 Task: In the notification settings, deactivate the Only show unread option.
Action: Mouse moved to (1052, 49)
Screenshot: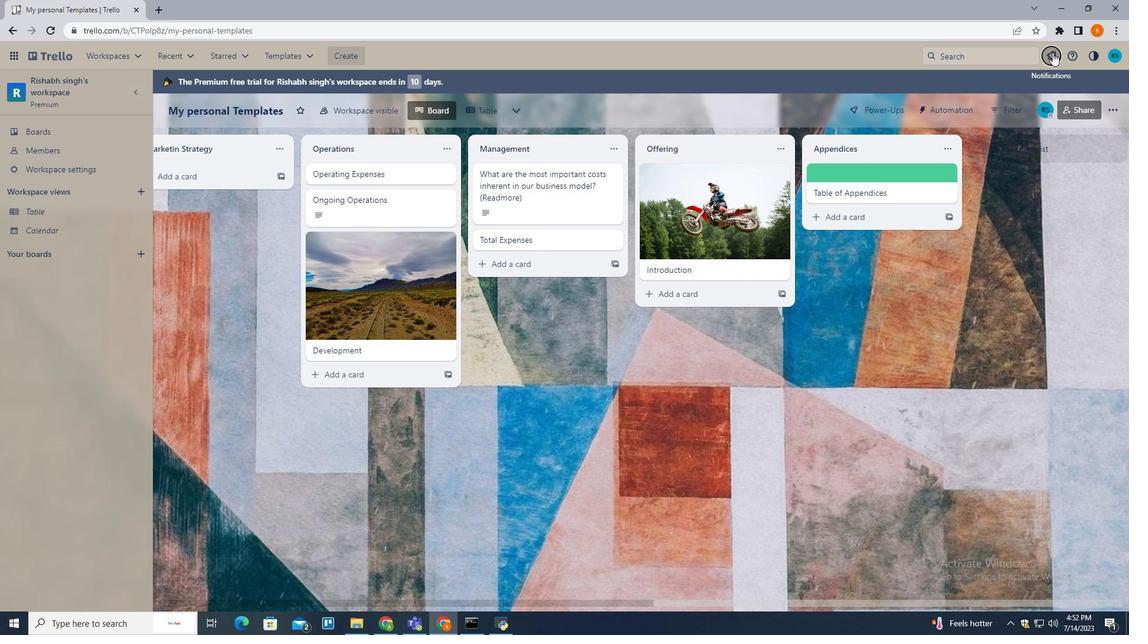 
Action: Mouse pressed left at (1052, 49)
Screenshot: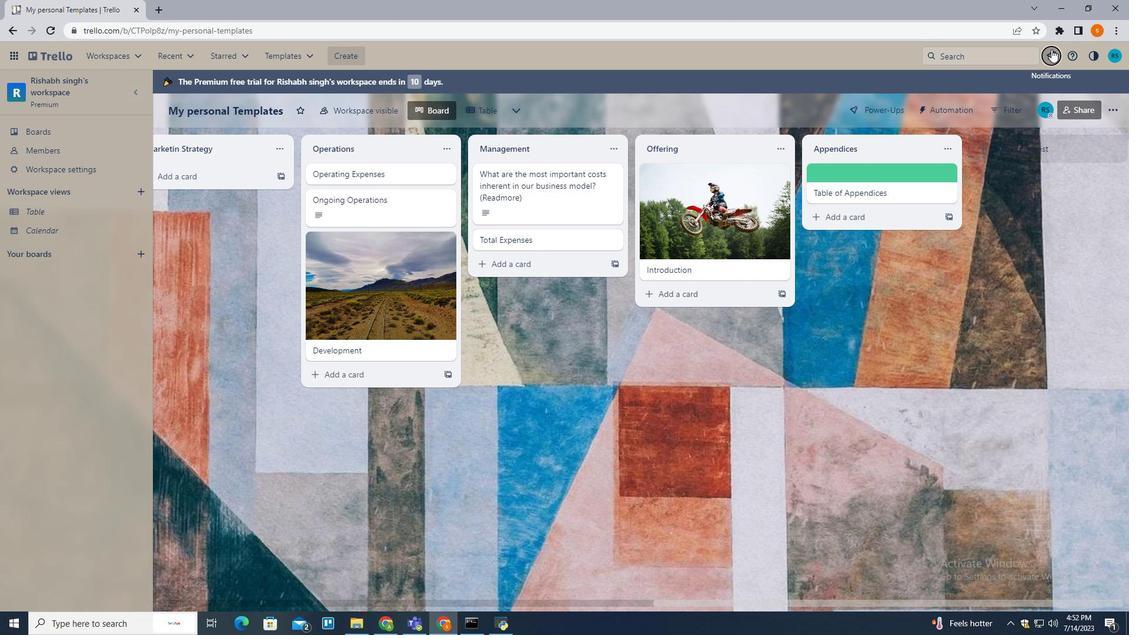 
Action: Mouse moved to (1095, 94)
Screenshot: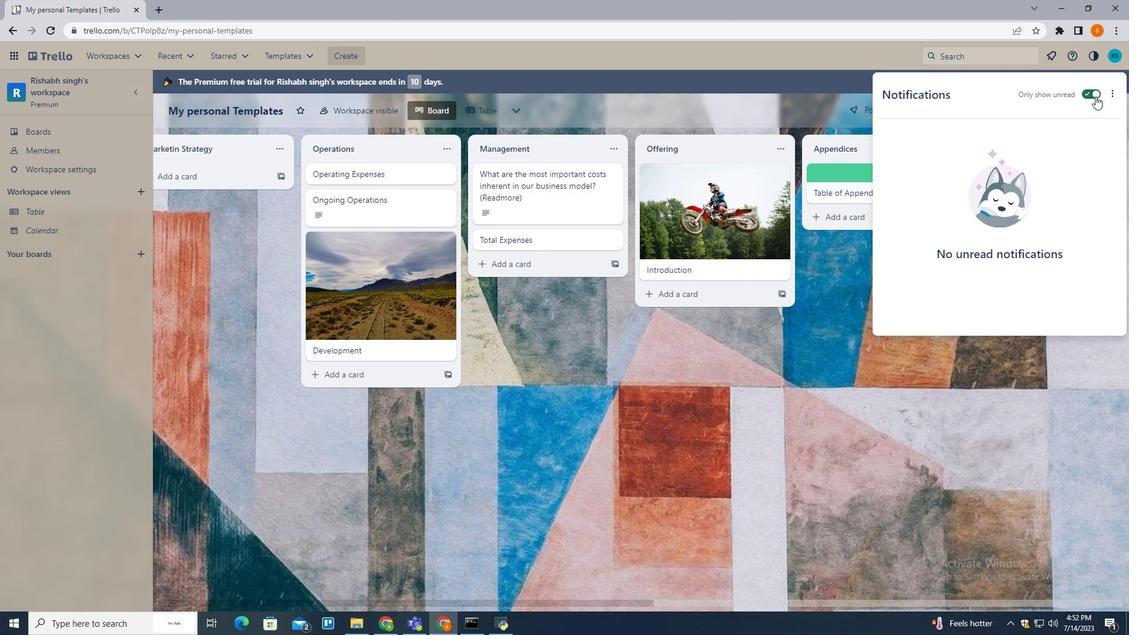 
Action: Mouse pressed left at (1095, 94)
Screenshot: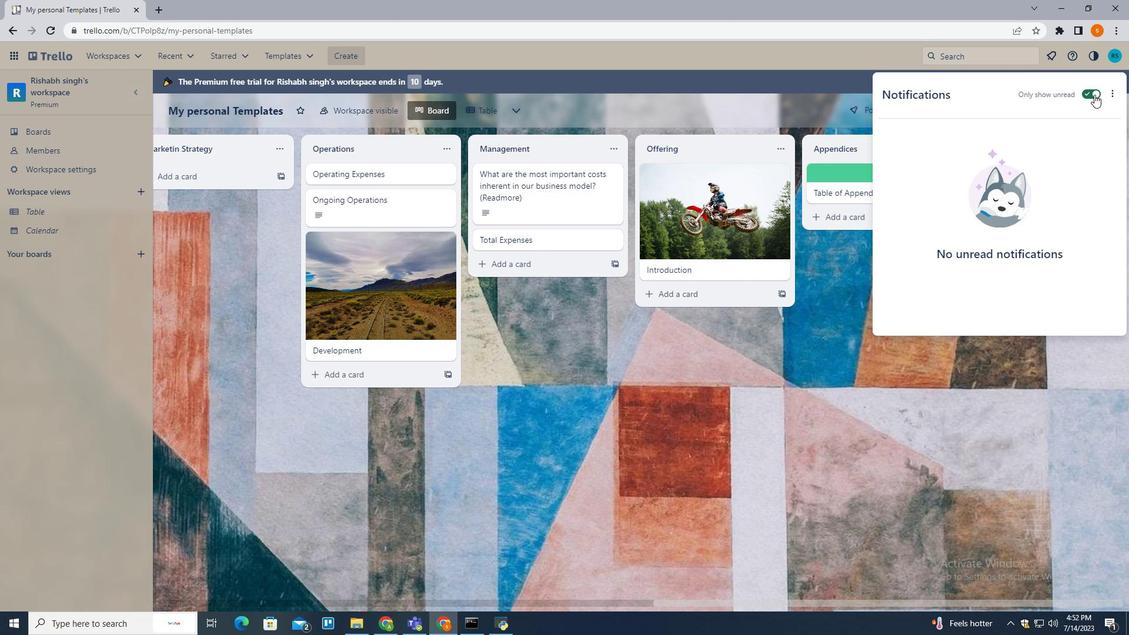 
Action: Mouse moved to (993, 467)
Screenshot: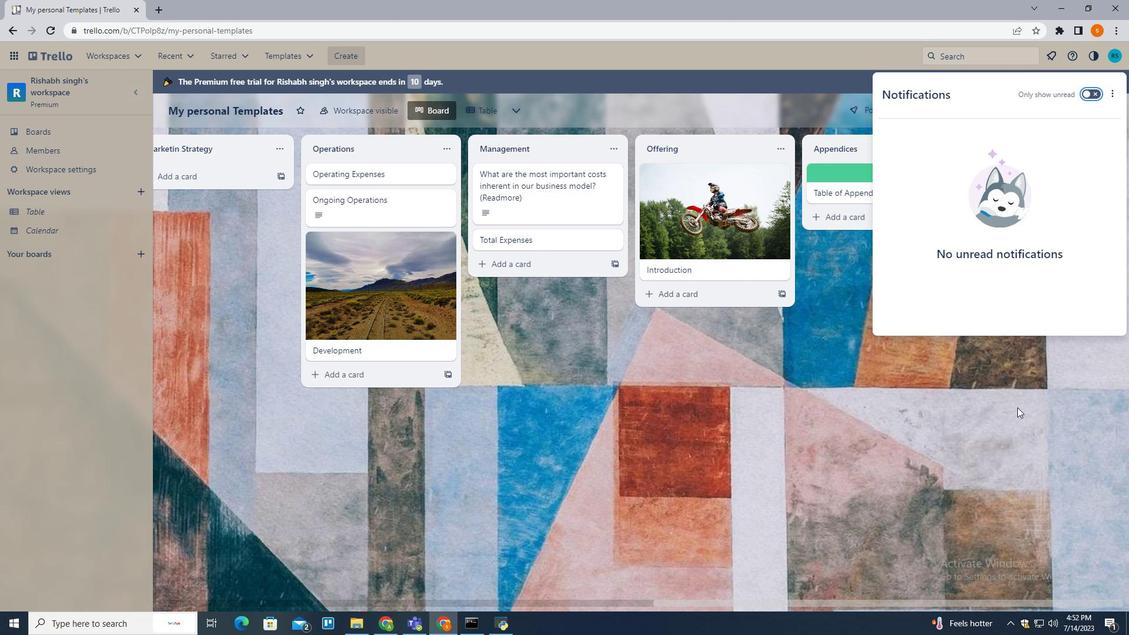 
Action: Mouse pressed left at (993, 467)
Screenshot: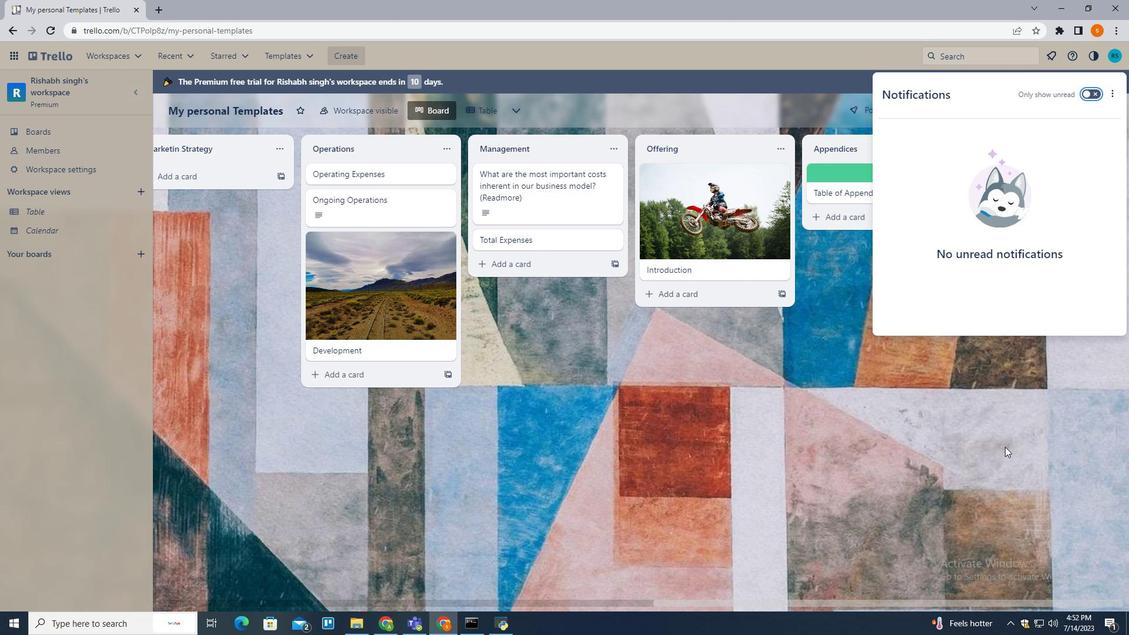 
